 Task: Create Card Sales Proposal Review in Board DevOps Best Practices to Workspace Antivirus and Security Software. Create Card Climbing Review in Board Sales Performance Benchmarking to Workspace Antivirus and Security Software. Create Card Sales Contract Review in Board IT Asset Management and Inventory Control to Workspace Antivirus and Security Software
Action: Mouse moved to (35, 271)
Screenshot: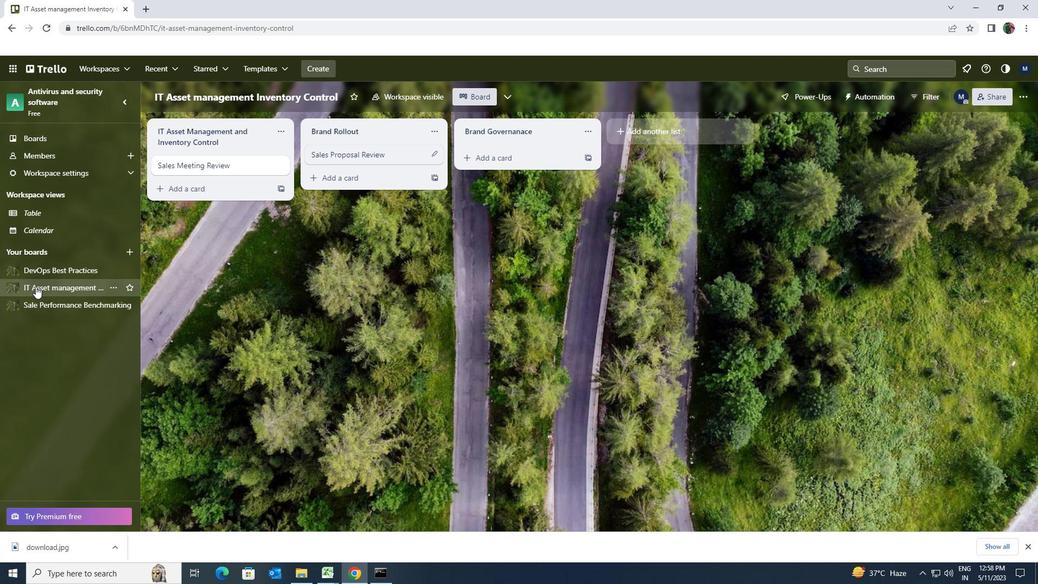 
Action: Mouse pressed left at (35, 271)
Screenshot: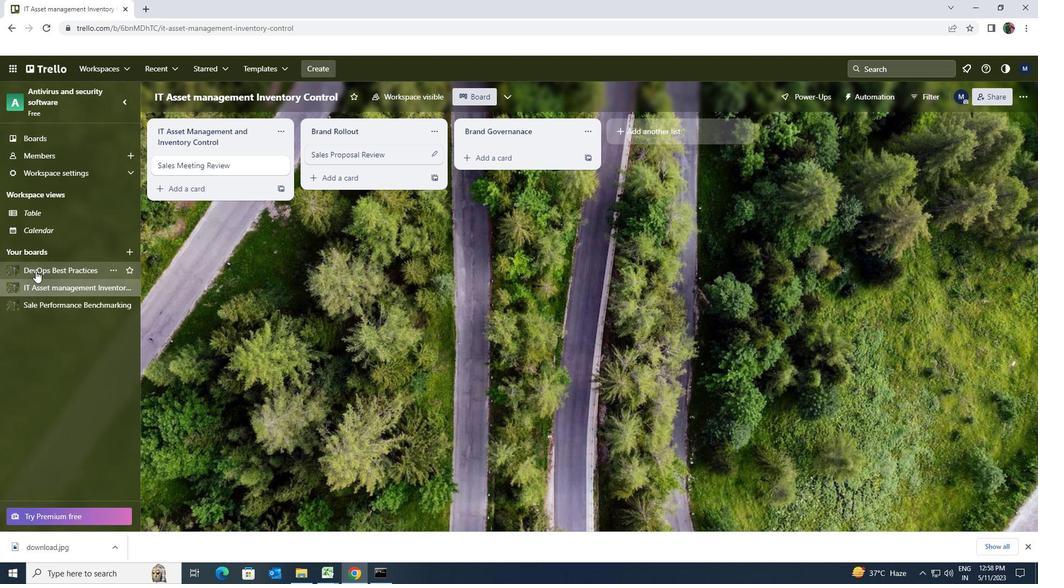 
Action: Mouse moved to (488, 154)
Screenshot: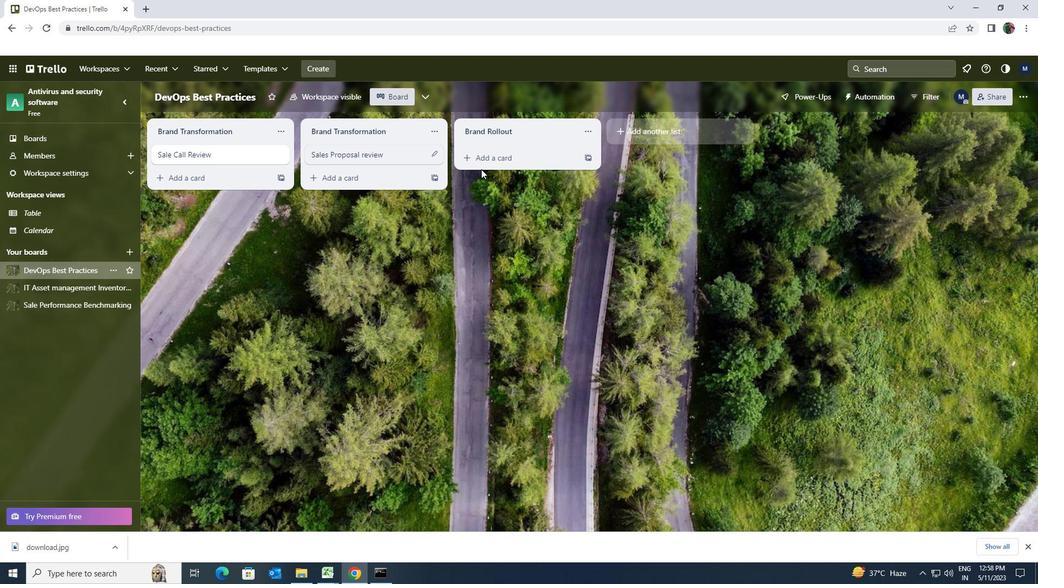 
Action: Mouse pressed left at (488, 154)
Screenshot: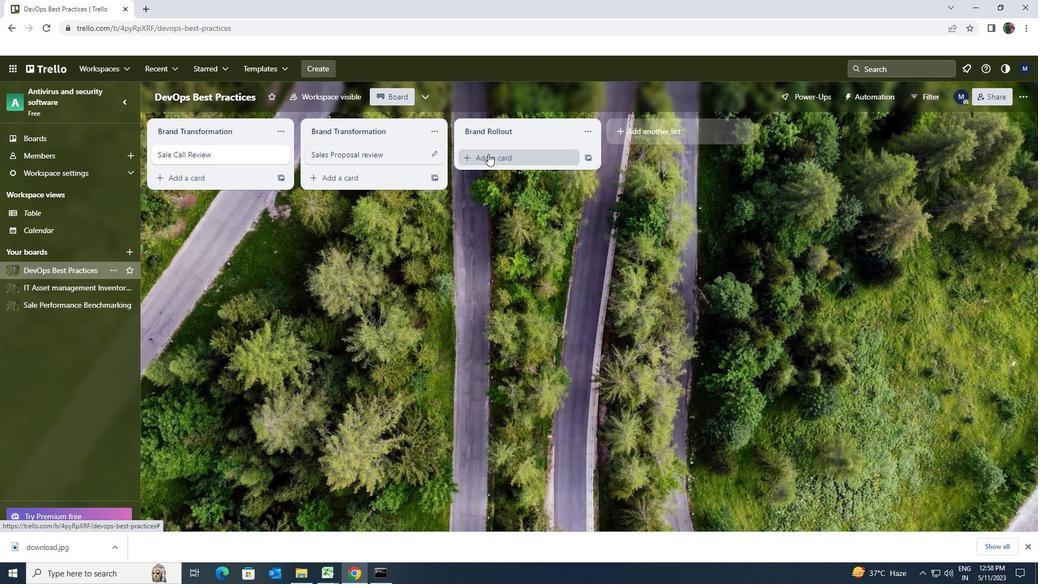 
Action: Key pressed <Key.shift>SALES<Key.space><Key.shift>PROPOSAL<Key.space><Key.shift>REVIEW
Screenshot: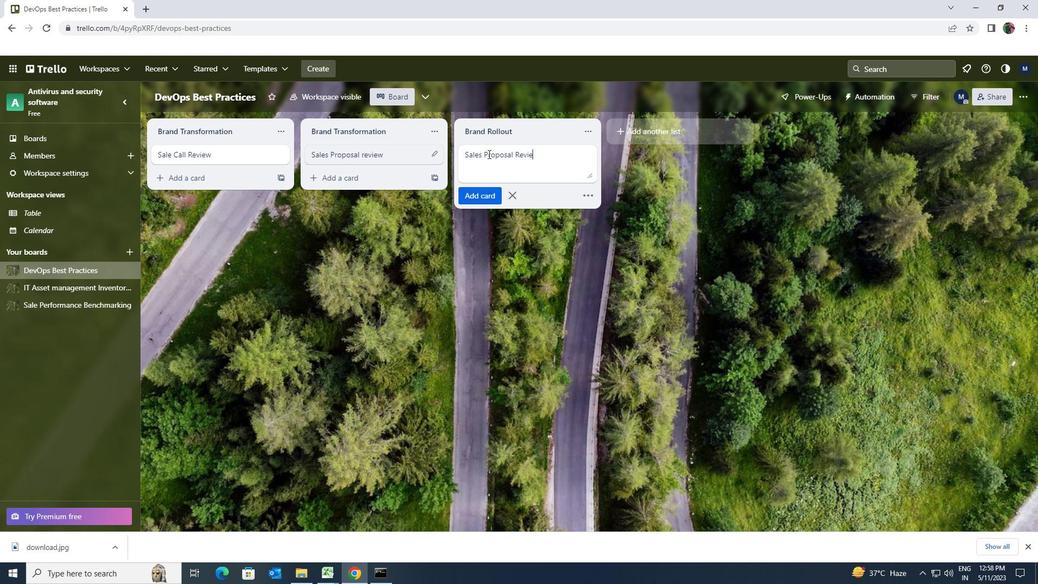 
Action: Mouse moved to (487, 193)
Screenshot: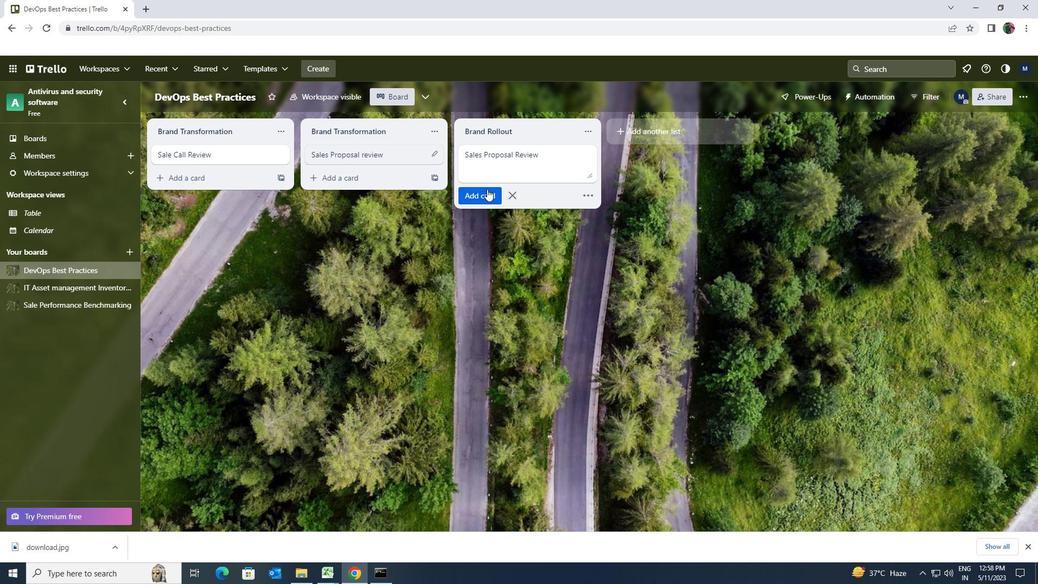 
Action: Mouse pressed left at (487, 193)
Screenshot: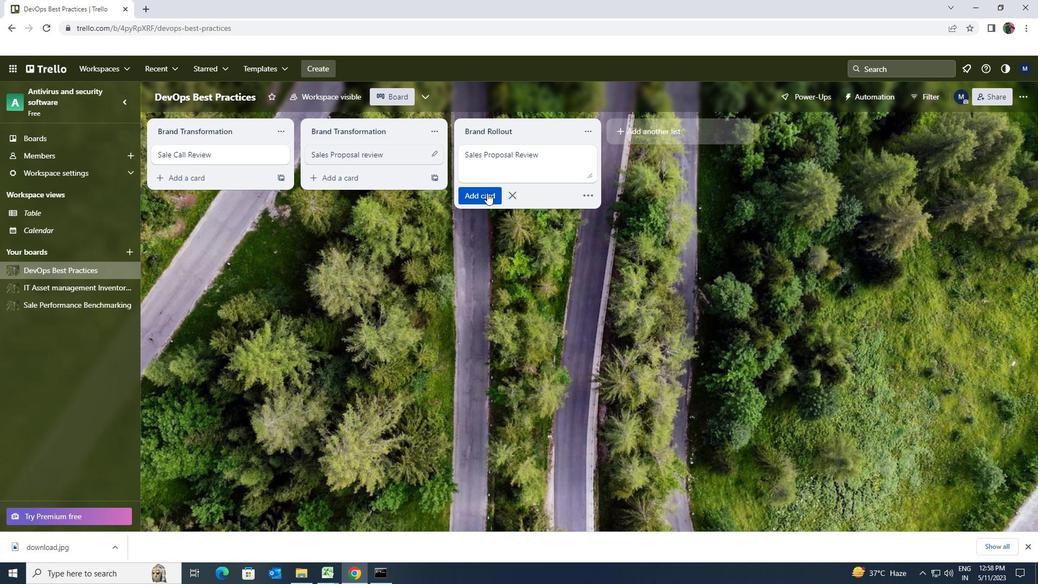 
Action: Mouse moved to (71, 308)
Screenshot: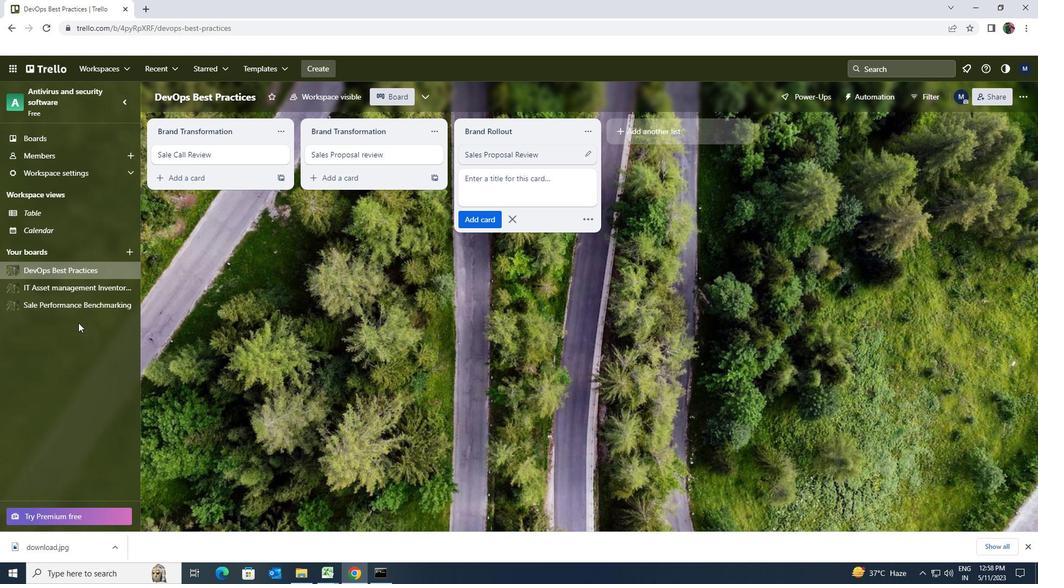 
Action: Mouse pressed left at (71, 308)
Screenshot: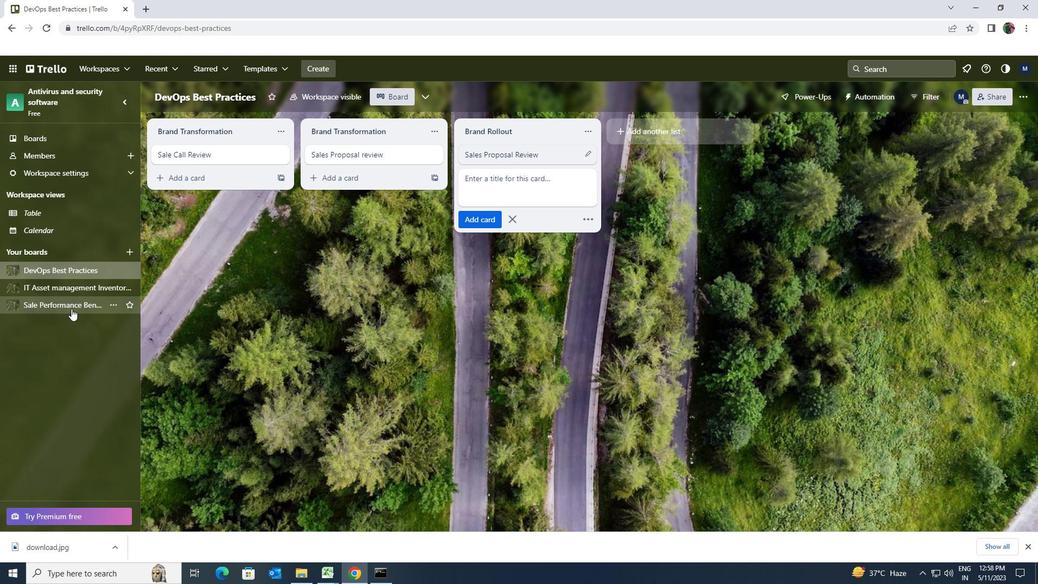 
Action: Mouse moved to (496, 156)
Screenshot: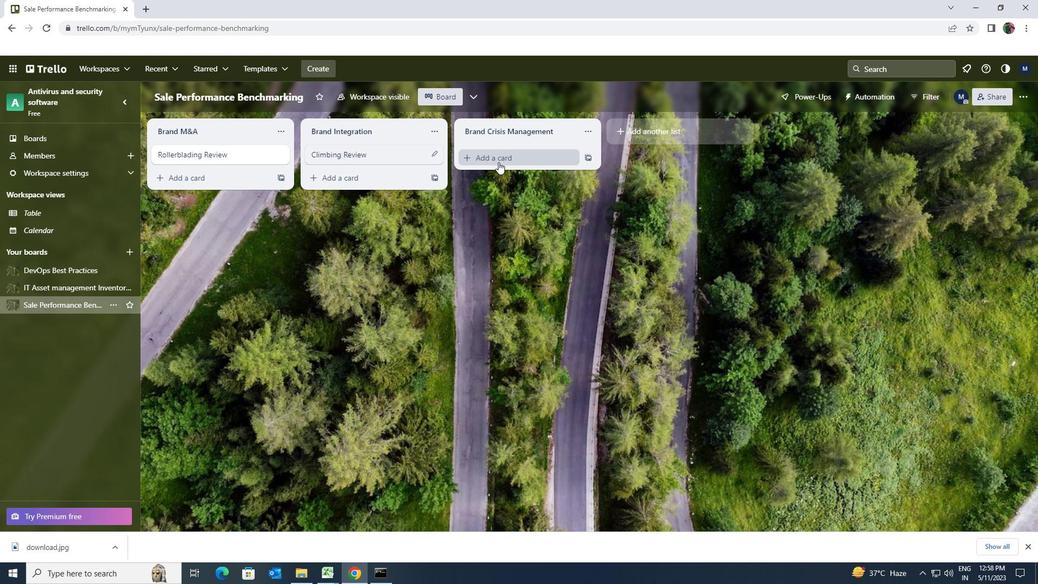 
Action: Mouse pressed left at (496, 156)
Screenshot: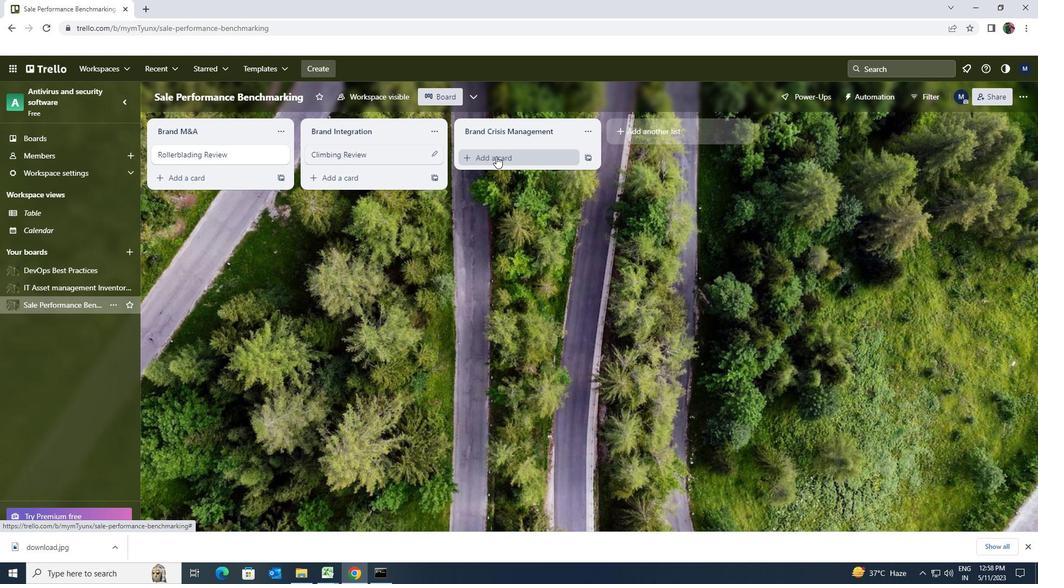 
Action: Key pressed <Key.shift><Key.shift><Key.shift><Key.shift><Key.shift>CLIMBING<Key.space><Key.shift>T<Key.backspace><Key.shift>REVIEW
Screenshot: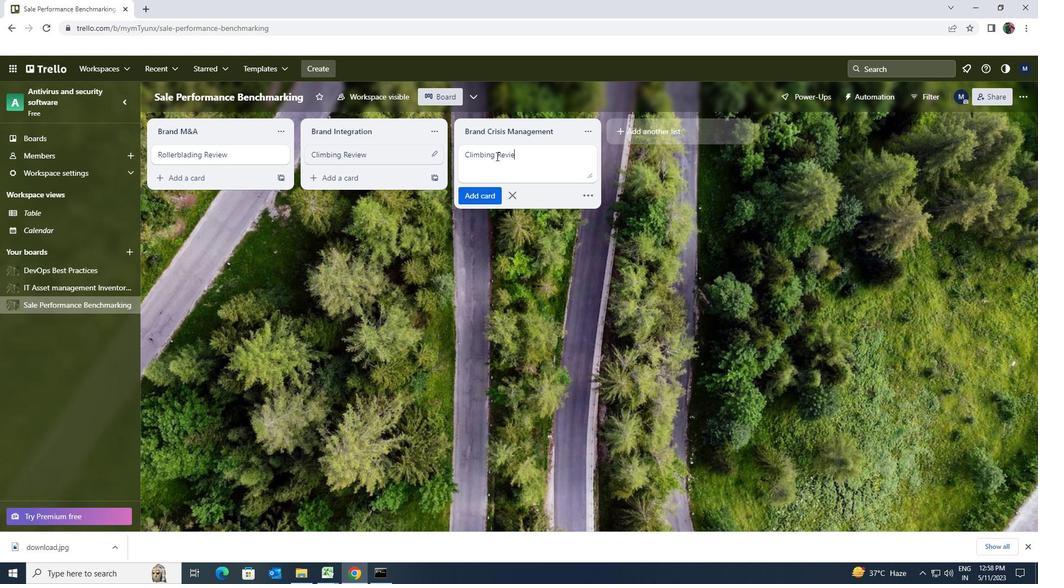 
Action: Mouse moved to (487, 193)
Screenshot: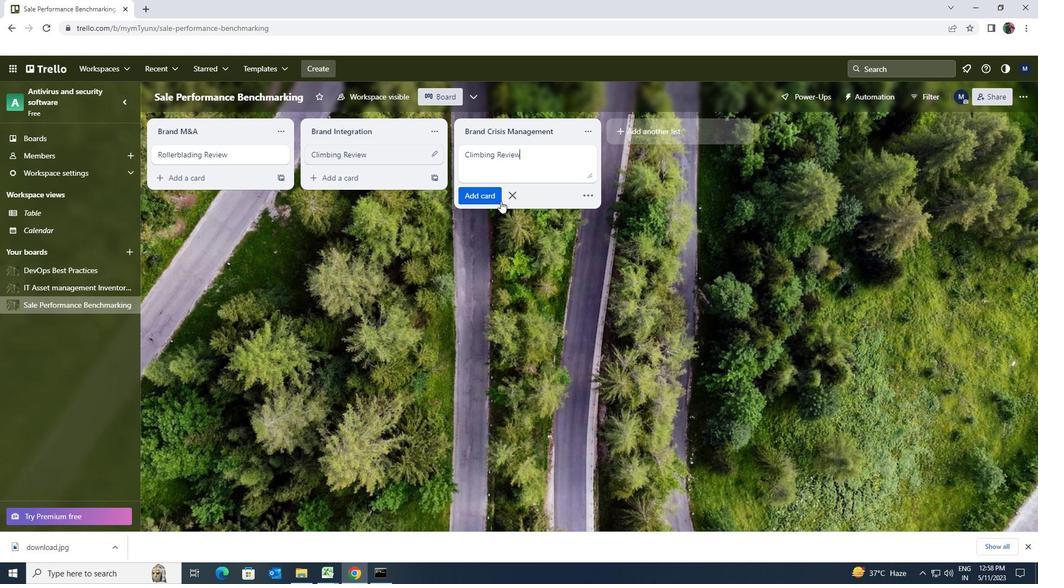 
Action: Mouse pressed left at (487, 193)
Screenshot: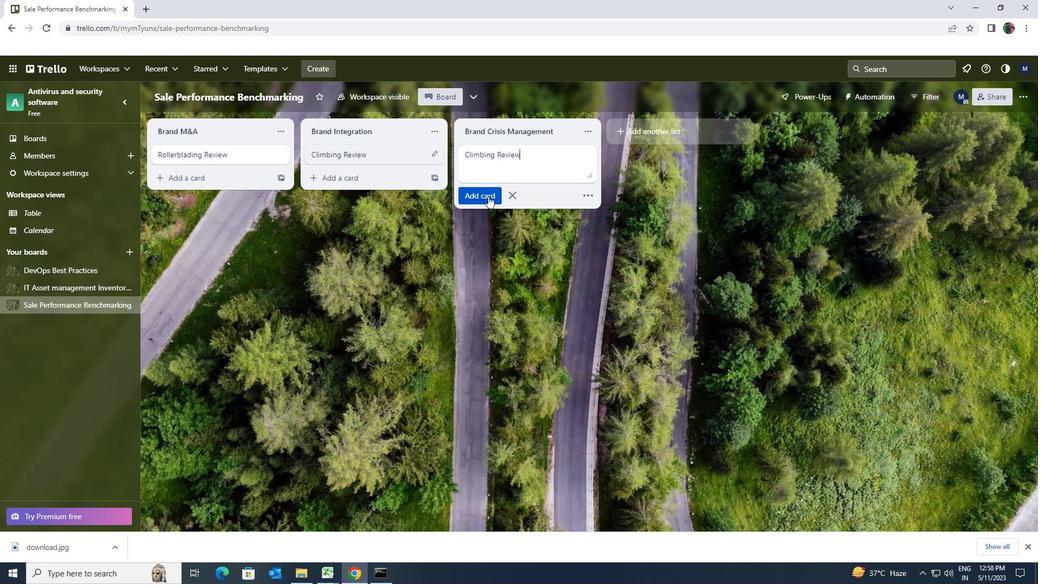 
Action: Mouse moved to (65, 288)
Screenshot: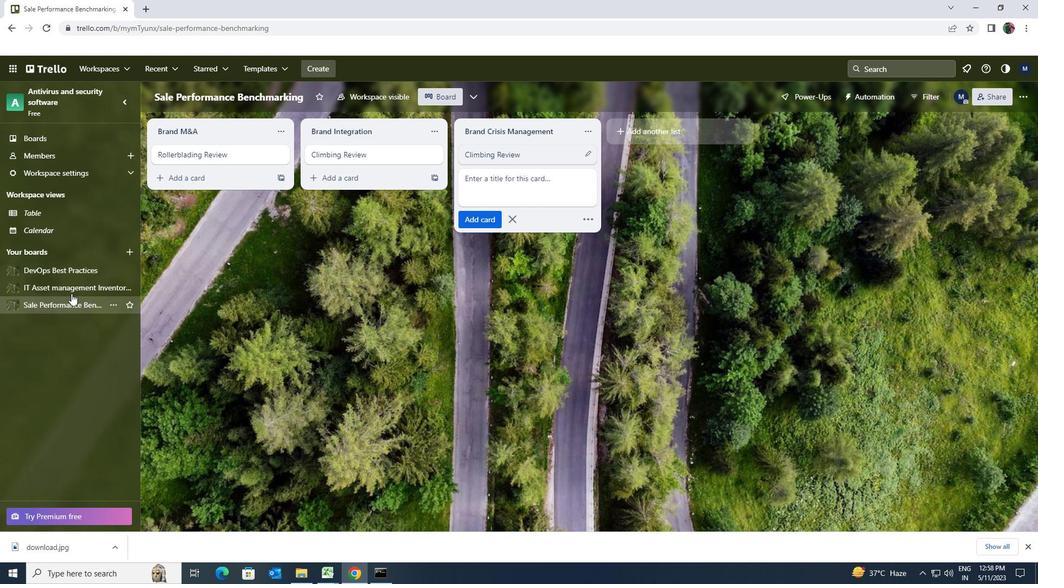 
Action: Mouse pressed left at (65, 288)
Screenshot: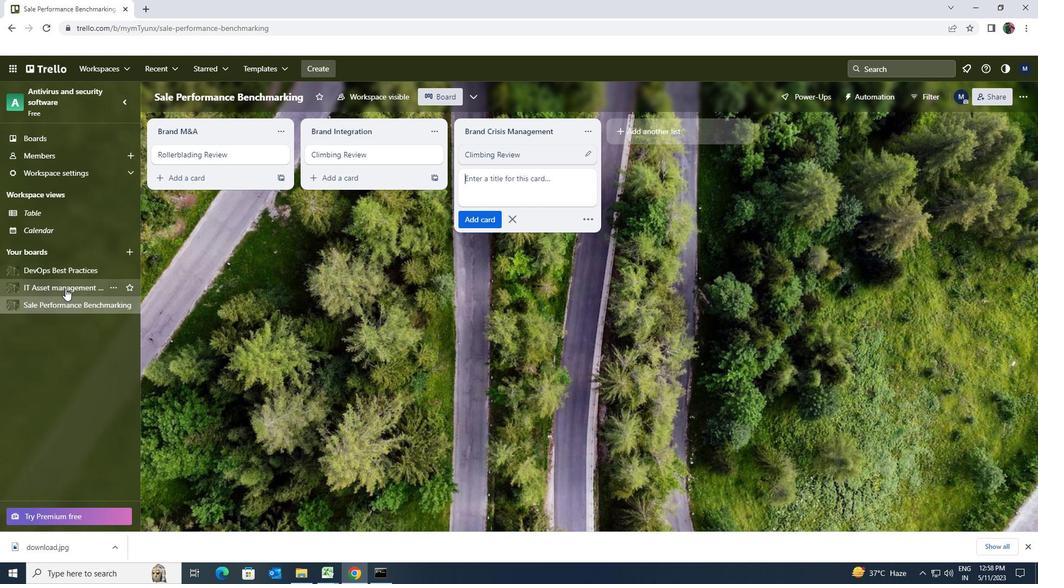 
Action: Mouse moved to (501, 164)
Screenshot: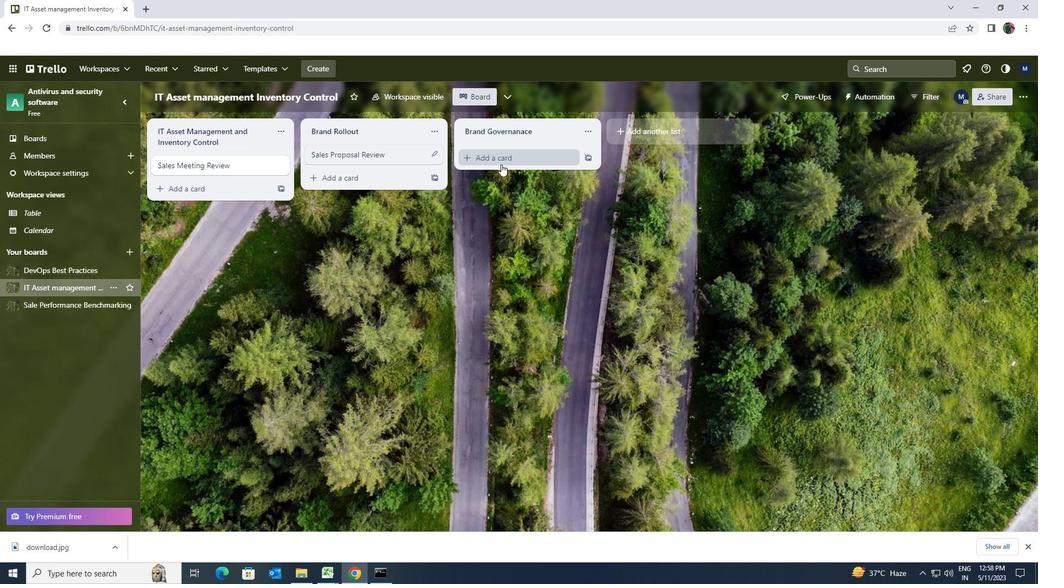 
Action: Mouse pressed left at (501, 164)
Screenshot: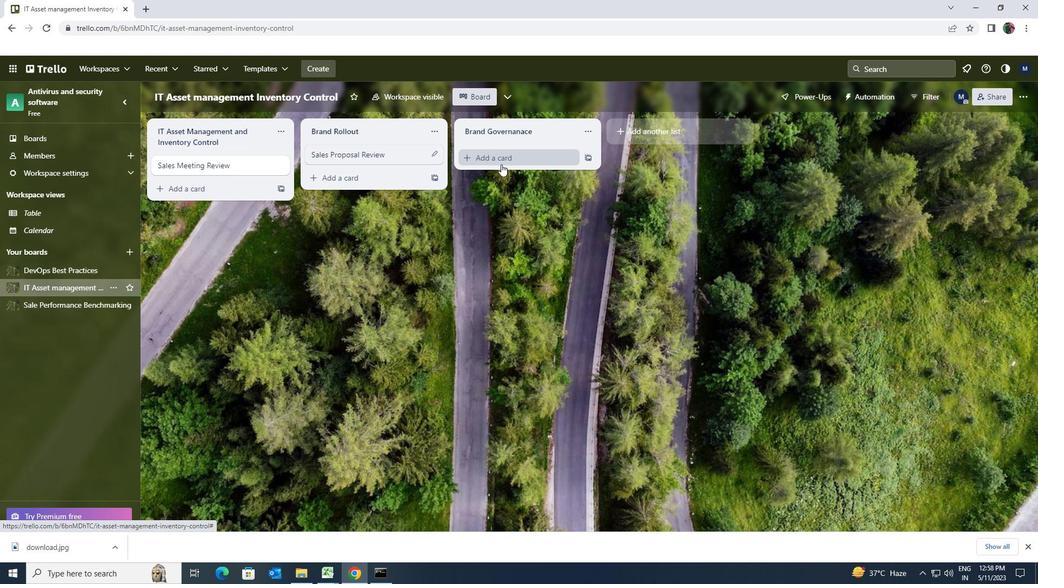 
Action: Key pressed <Key.shift><Key.shift><Key.shift><Key.shift><Key.shift><Key.shift><Key.shift><Key.shift><Key.shift>SALES<Key.space><Key.shift>CONTRACT<Key.space><Key.shift>REVIEW
Screenshot: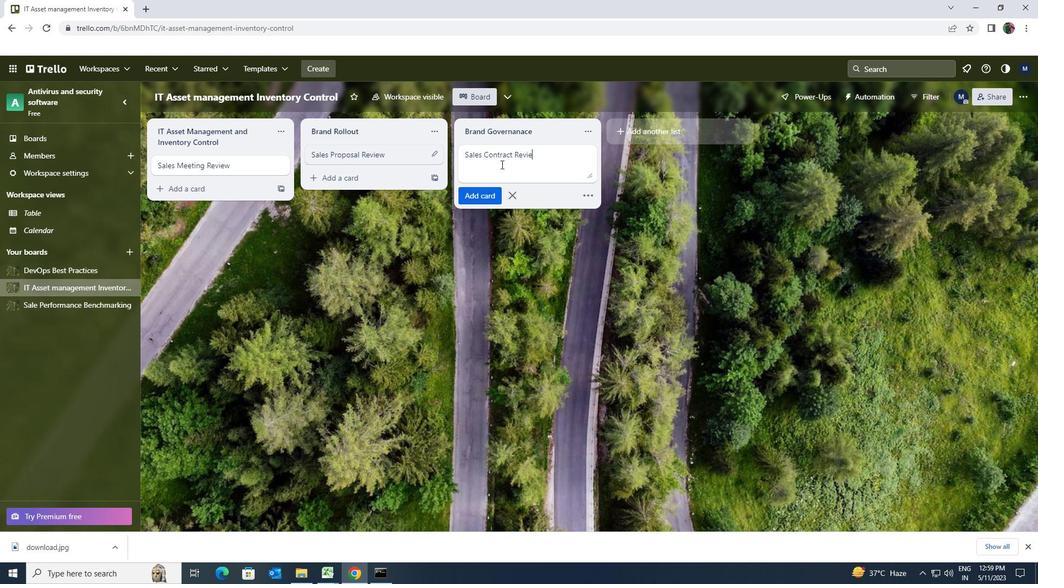 
Action: Mouse moved to (493, 195)
Screenshot: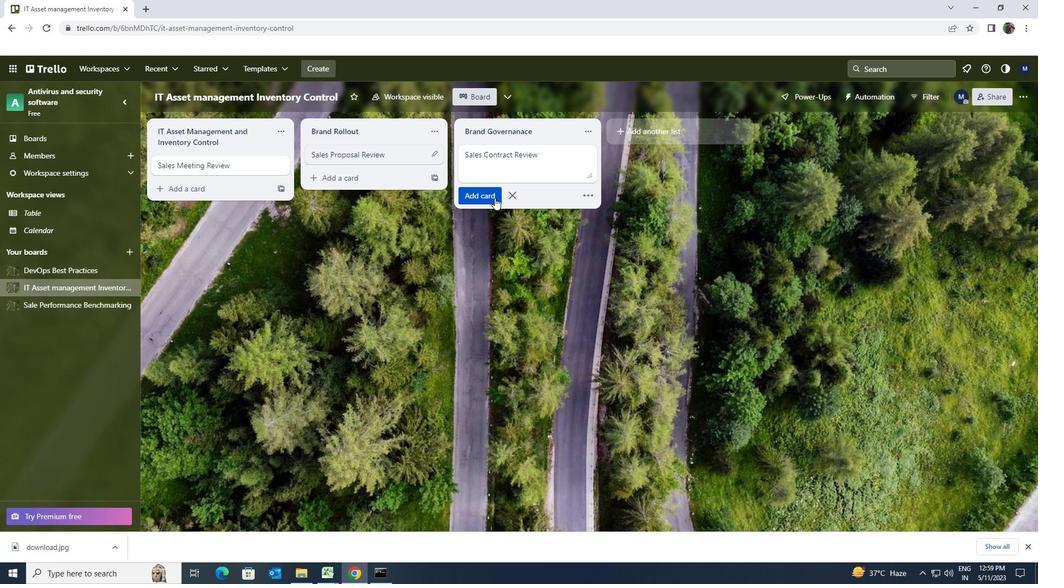 
Action: Mouse pressed left at (493, 195)
Screenshot: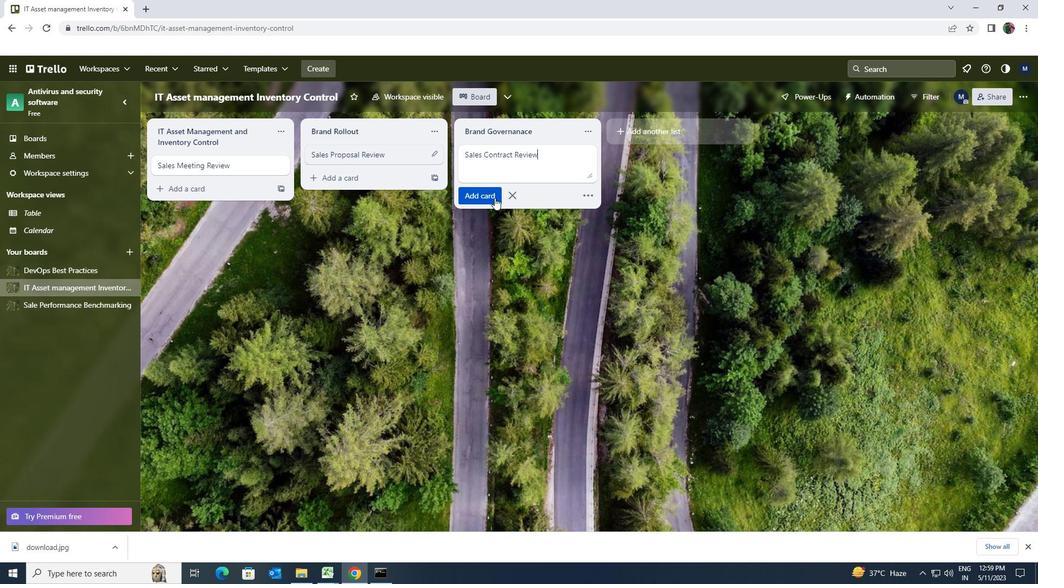 
